 Task: Use Progressive House Effect in this video Movie B.mp4
Action: Mouse moved to (330, 157)
Screenshot: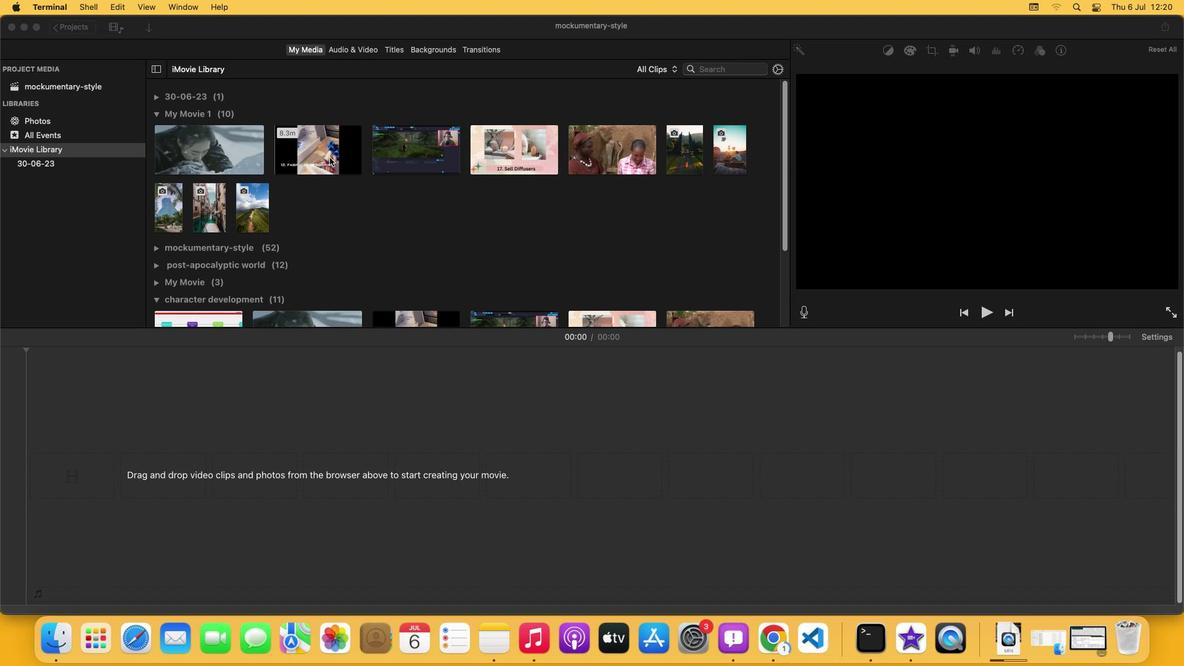
Action: Mouse pressed left at (330, 157)
Screenshot: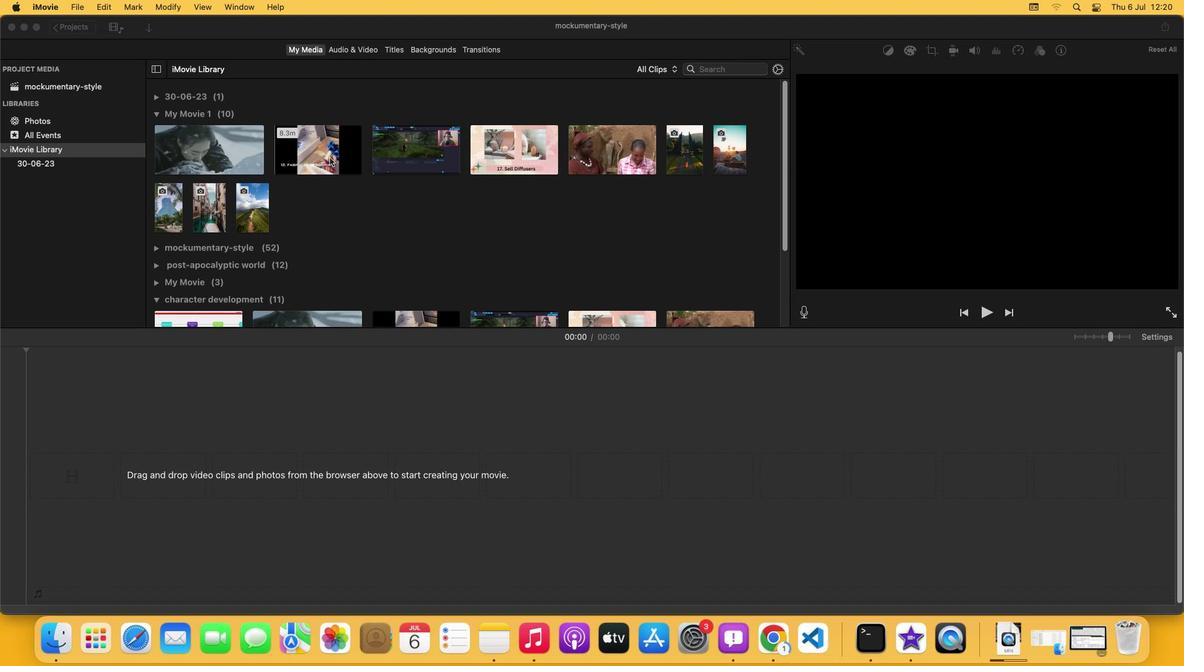 
Action: Mouse moved to (352, 48)
Screenshot: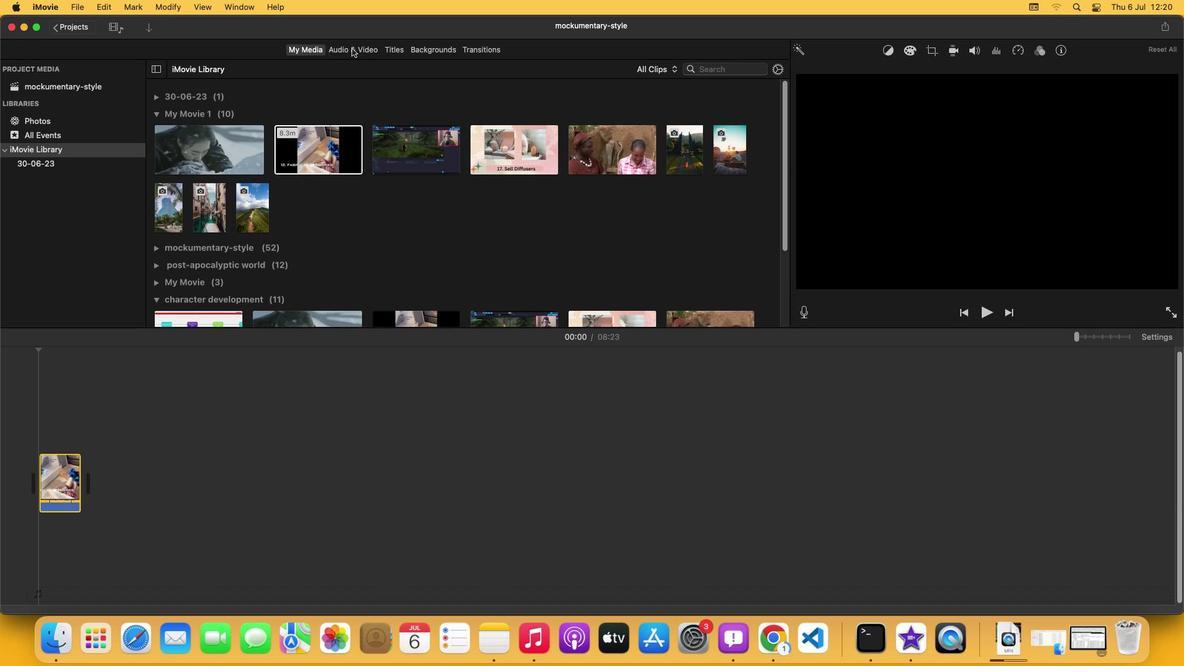 
Action: Mouse pressed left at (352, 48)
Screenshot: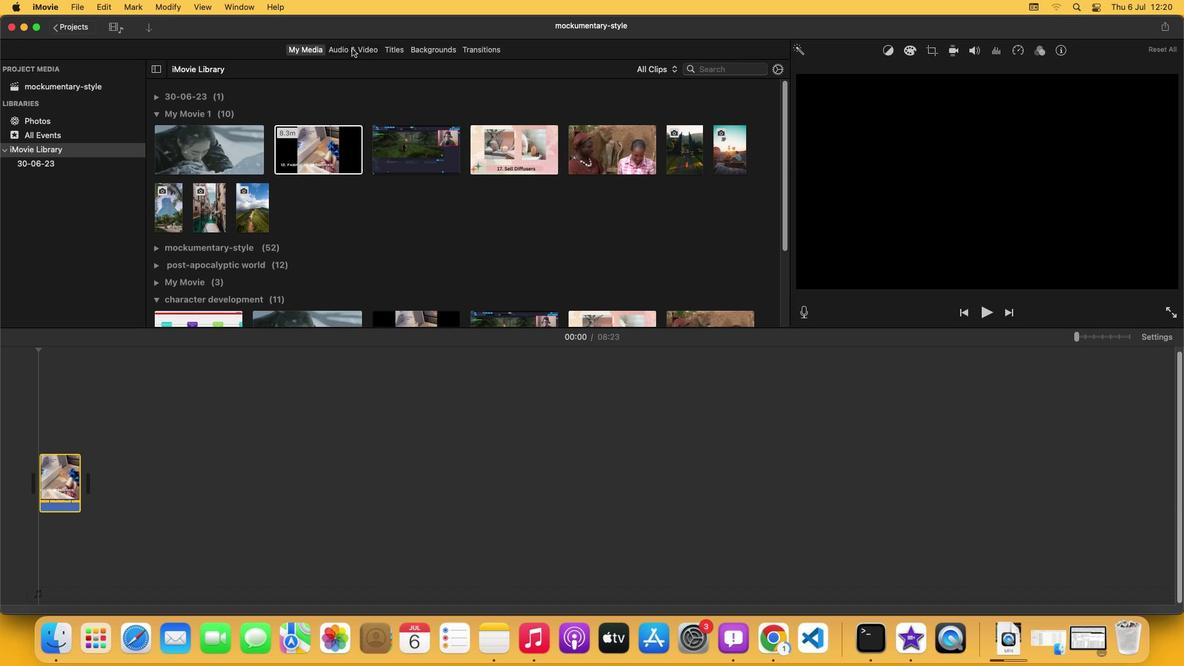 
Action: Mouse moved to (207, 194)
Screenshot: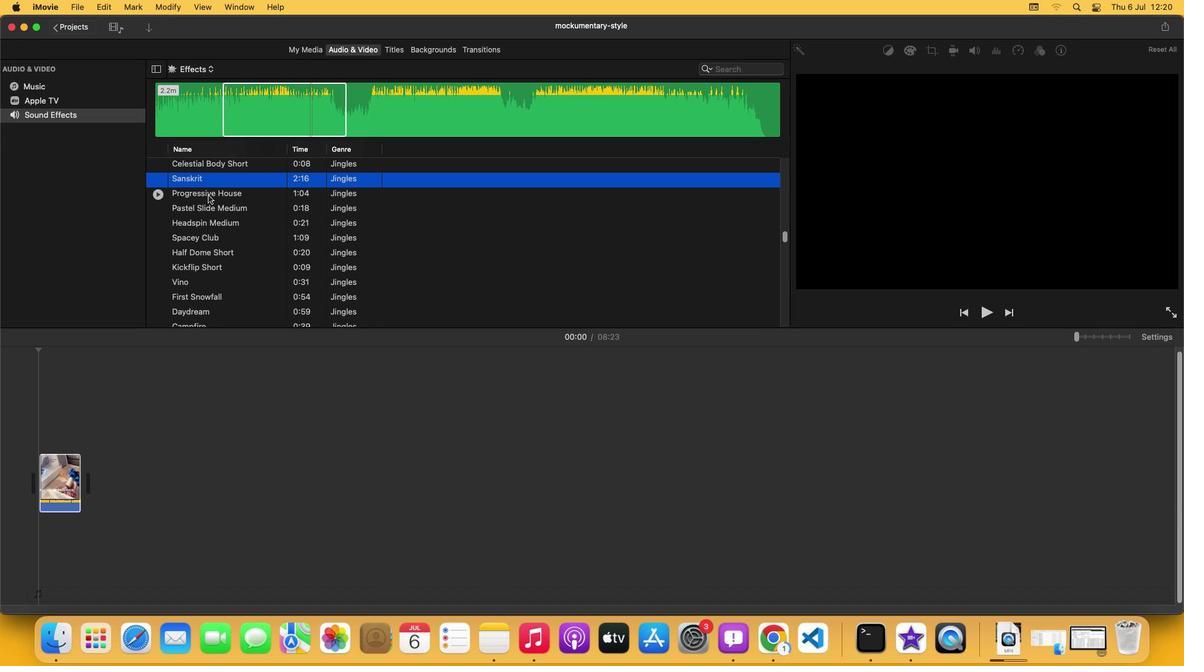 
Action: Mouse pressed left at (207, 194)
Screenshot: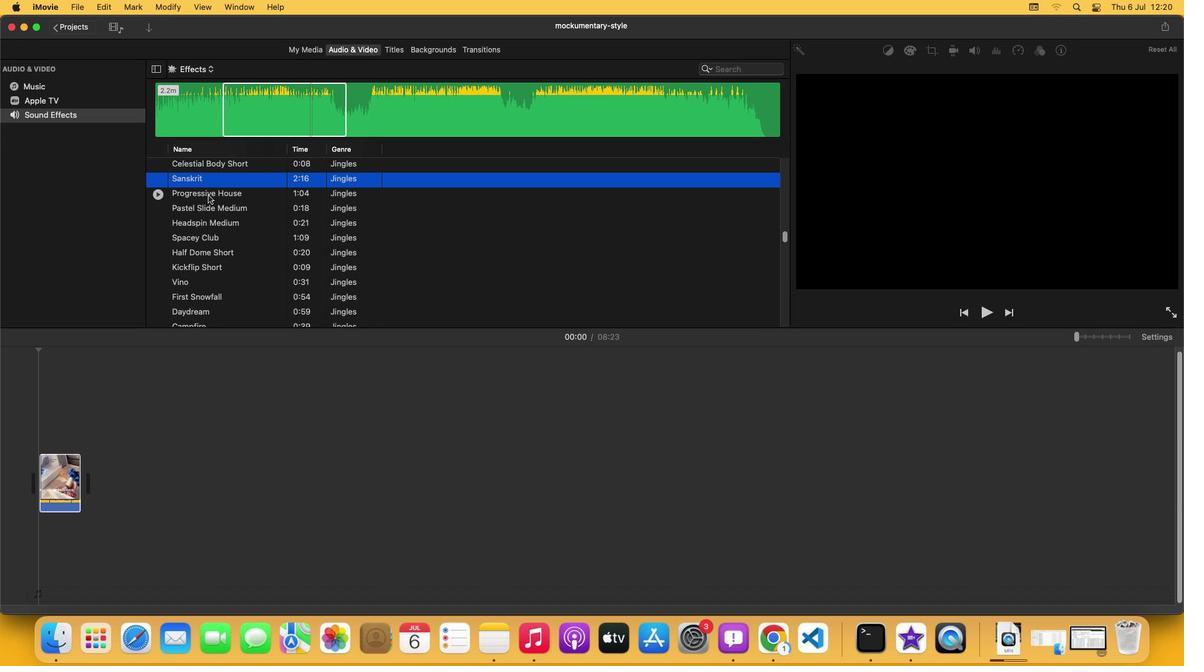 
Action: Mouse moved to (212, 124)
Screenshot: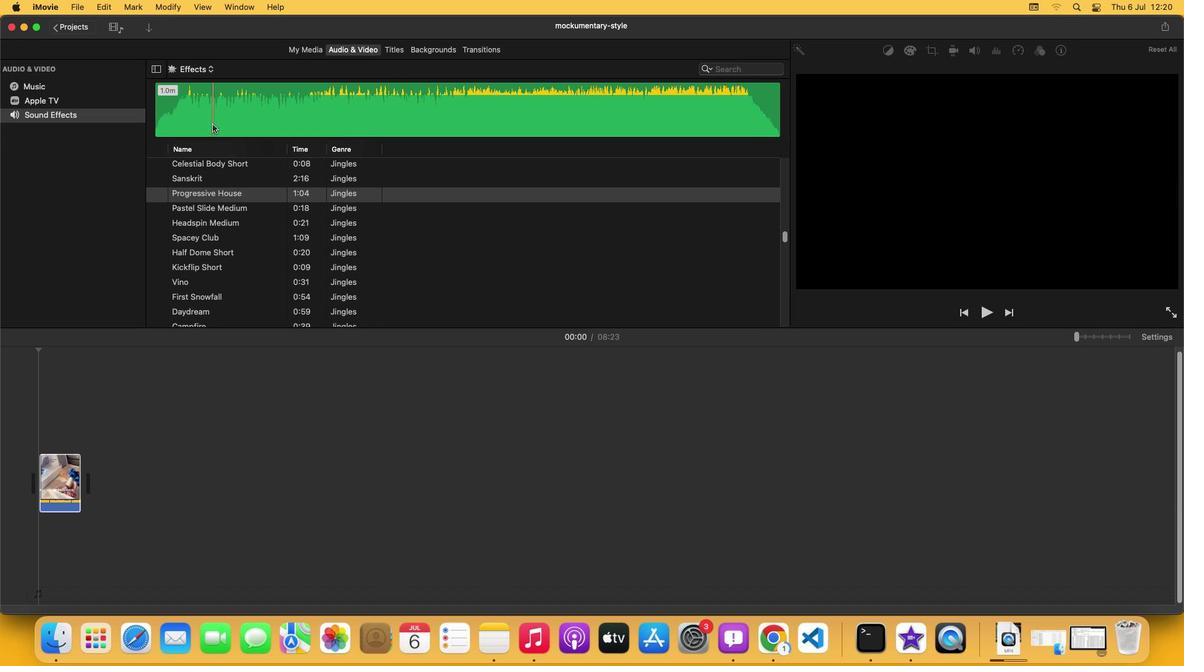 
Action: Mouse pressed left at (212, 124)
Screenshot: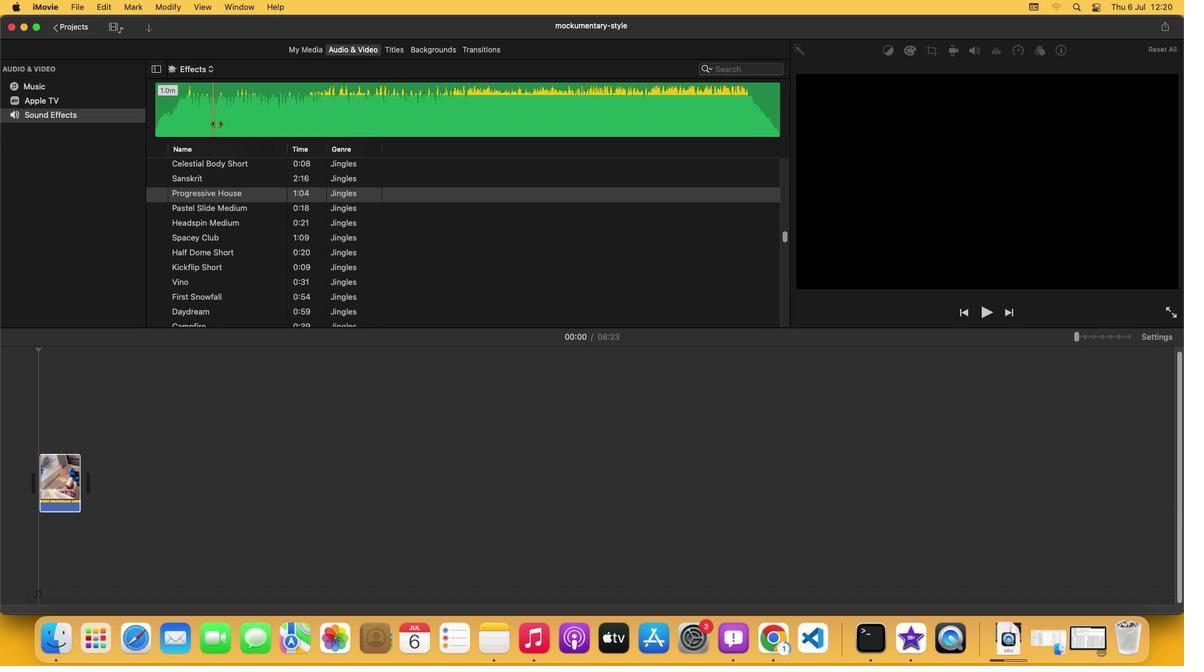 
Action: Mouse moved to (283, 106)
Screenshot: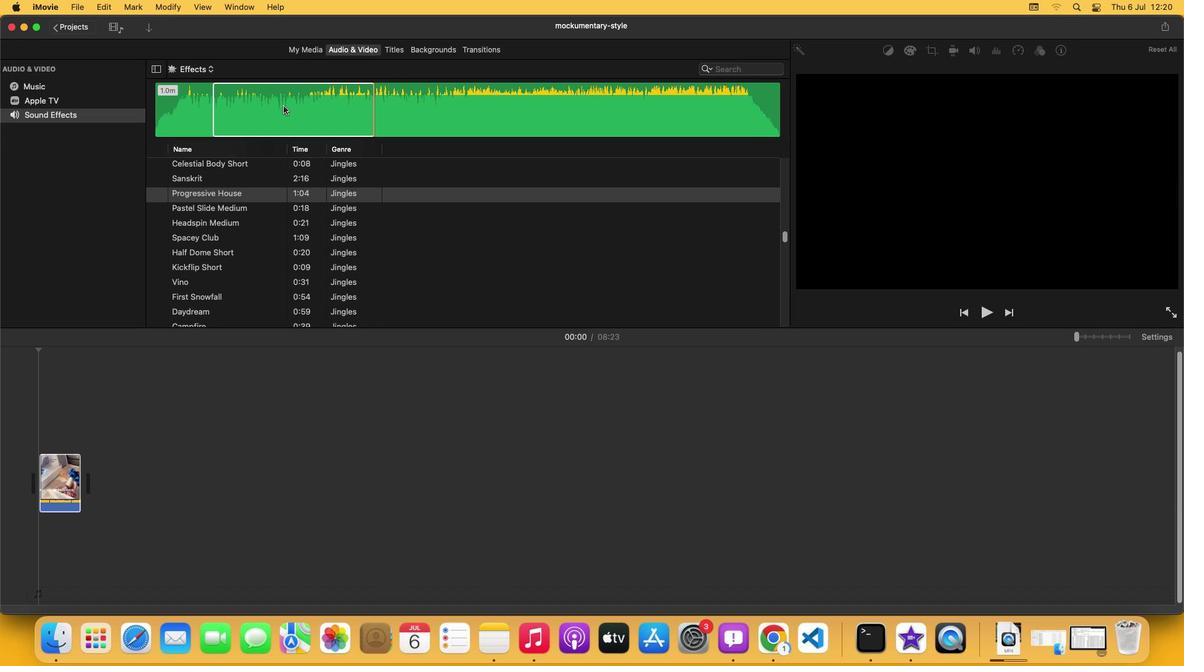 
Action: Mouse pressed left at (283, 106)
Screenshot: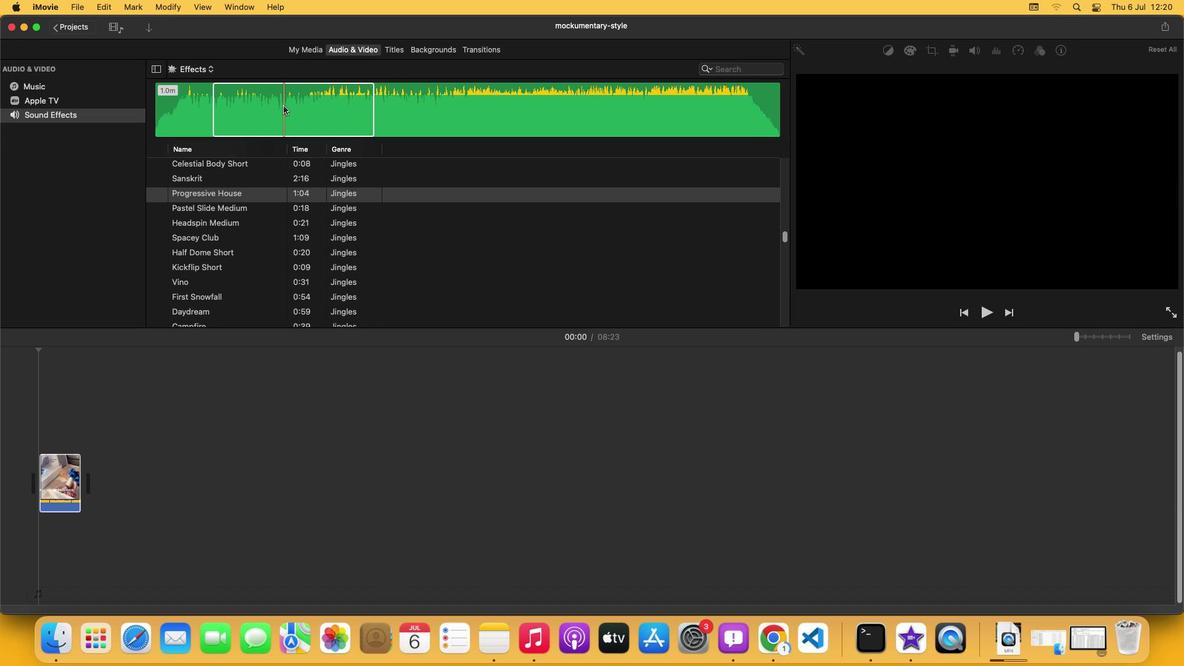 
Action: Mouse moved to (251, 487)
Screenshot: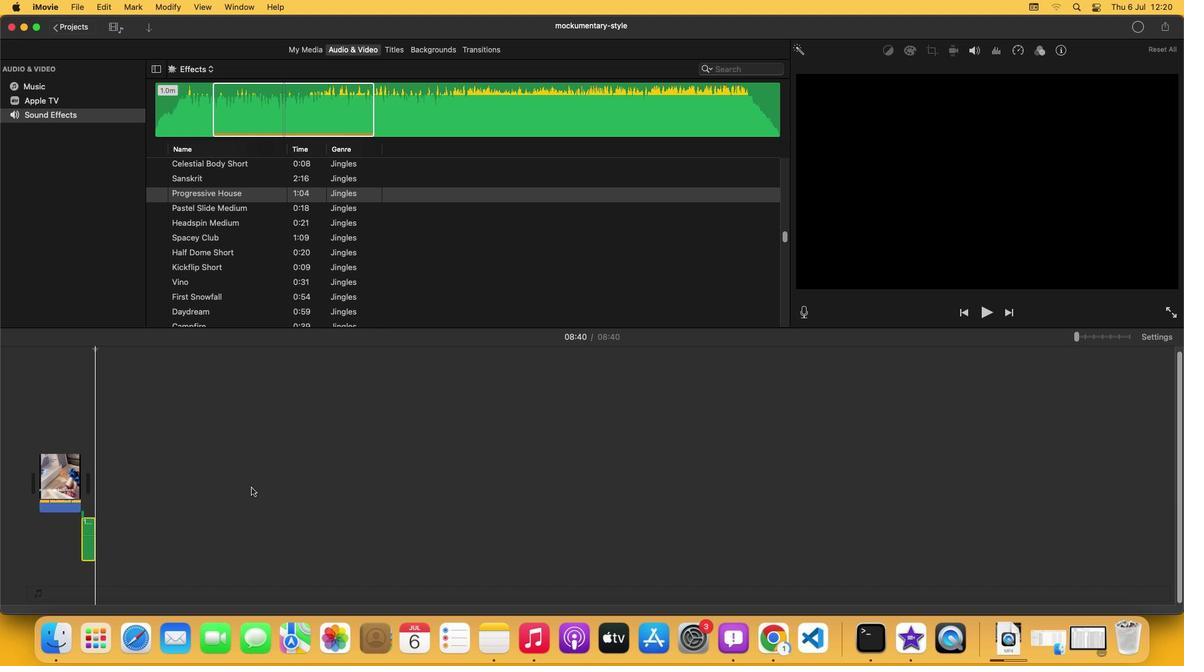 
